 Task: Make in the project CommPlan an epic 'Helpdesk Ticketing System Implementation'. Create in the project CommPlan an epic 'IT Asset Management Implementation'. Add in the project CommPlan an epic 'Desktop and Mobile Device Security'
Action: Mouse moved to (64, 55)
Screenshot: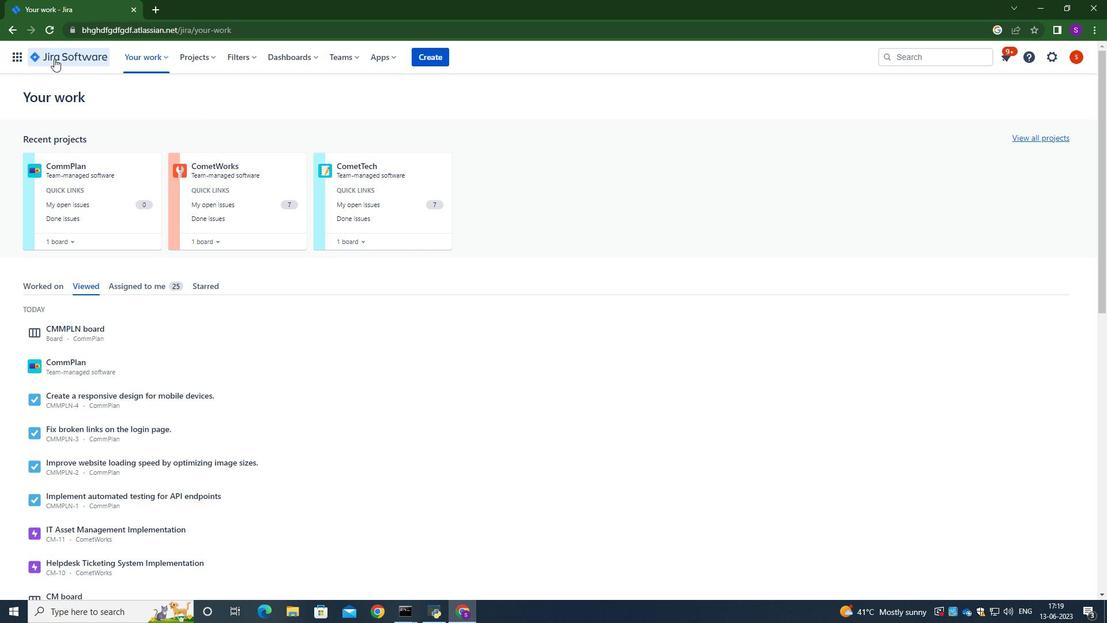 
Action: Mouse pressed left at (64, 55)
Screenshot: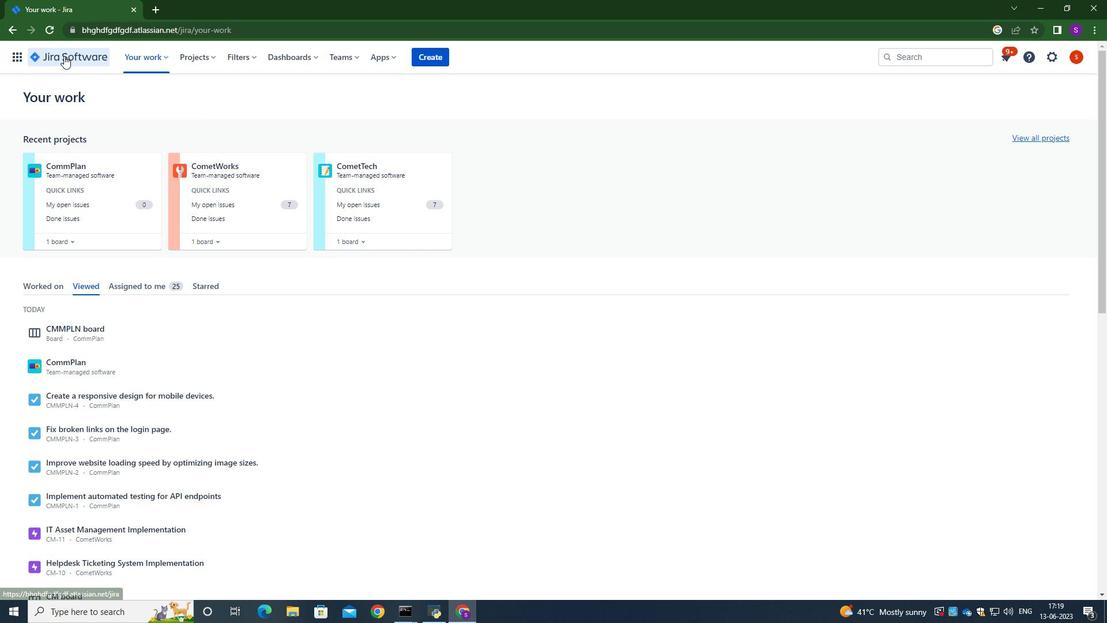 
Action: Mouse moved to (200, 59)
Screenshot: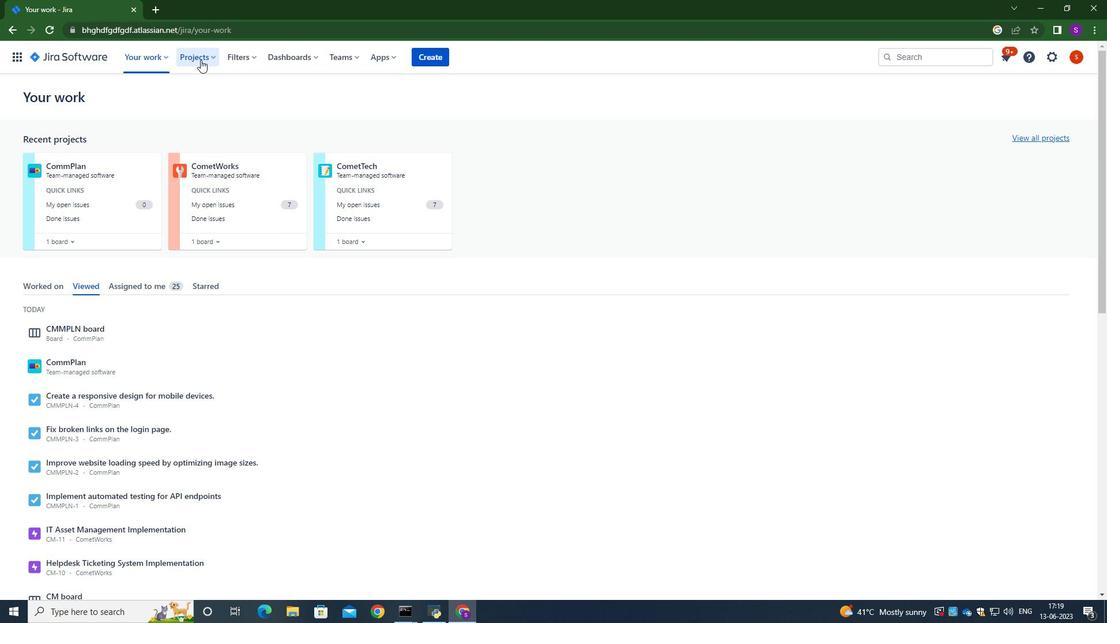 
Action: Mouse pressed left at (200, 59)
Screenshot: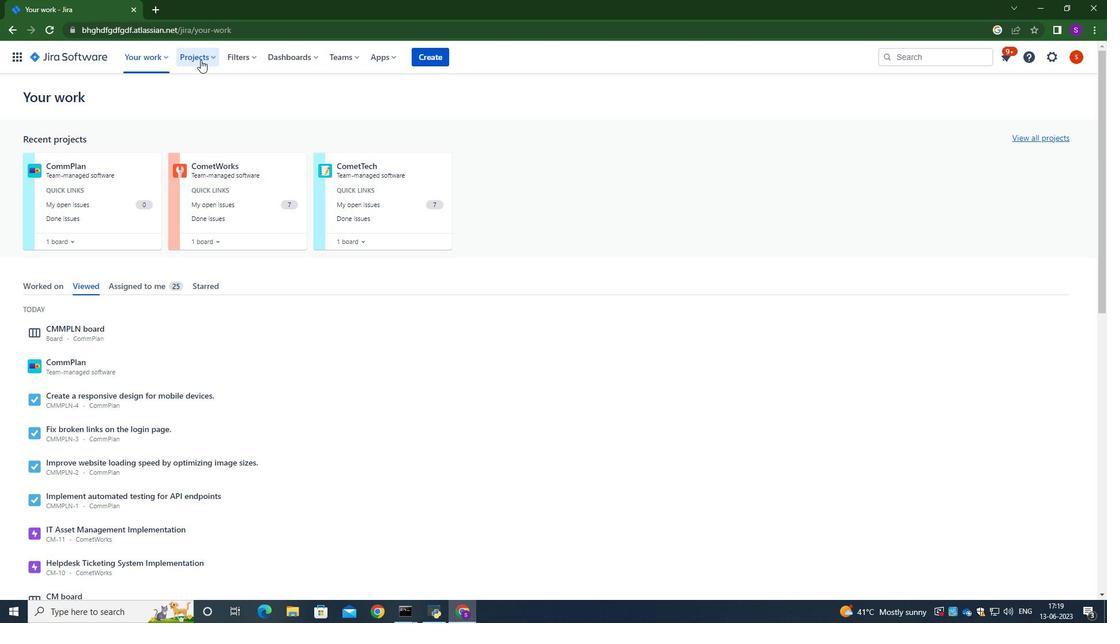 
Action: Mouse moved to (221, 120)
Screenshot: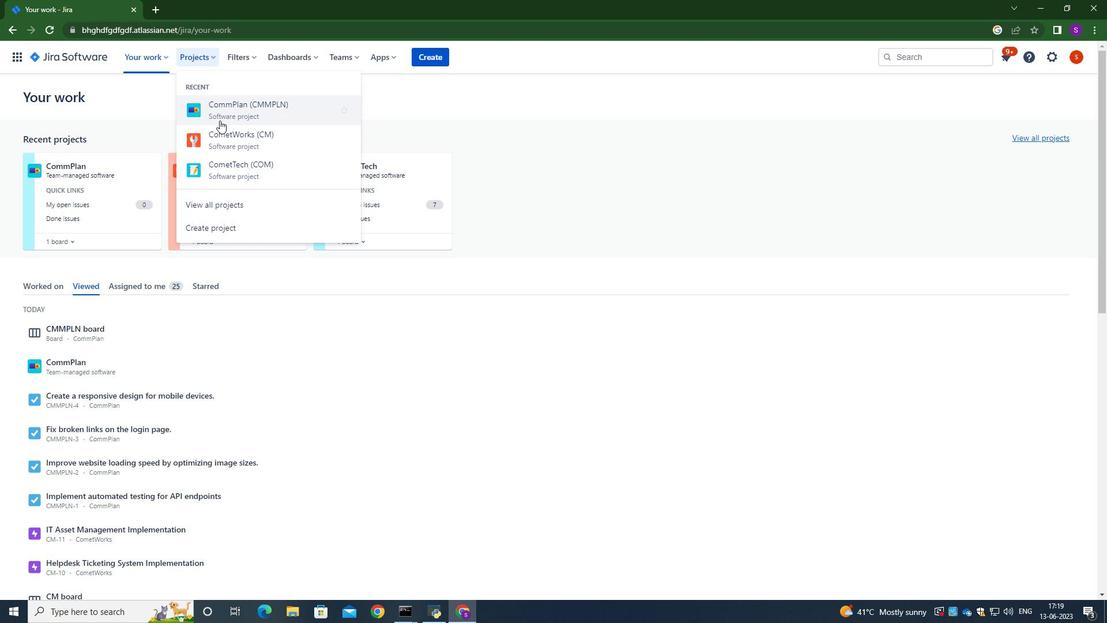 
Action: Mouse pressed left at (221, 120)
Screenshot: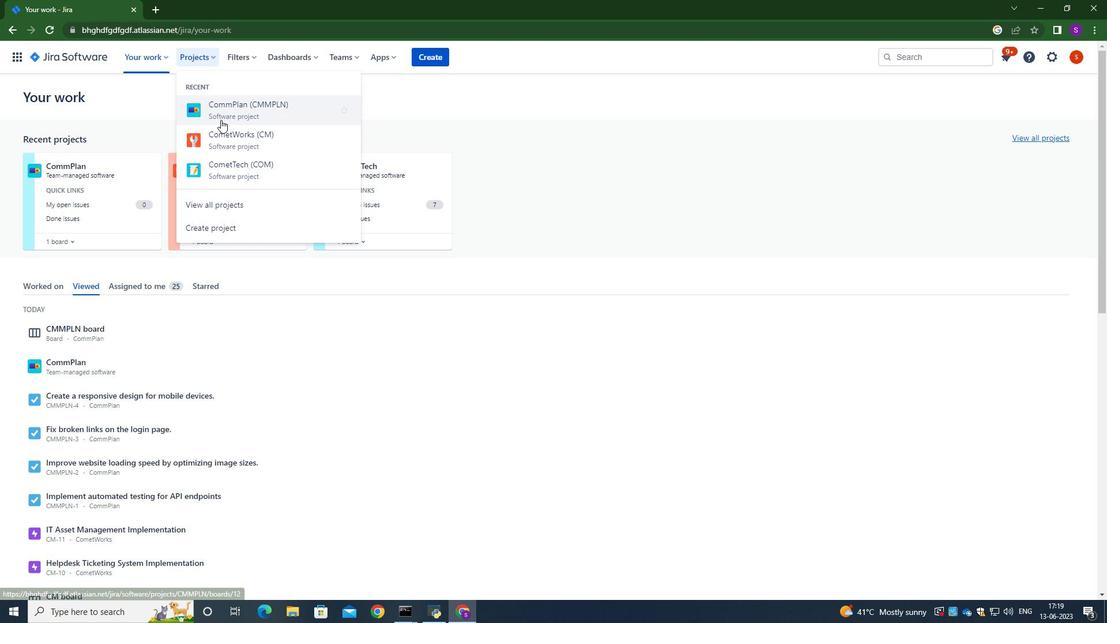 
Action: Mouse moved to (61, 173)
Screenshot: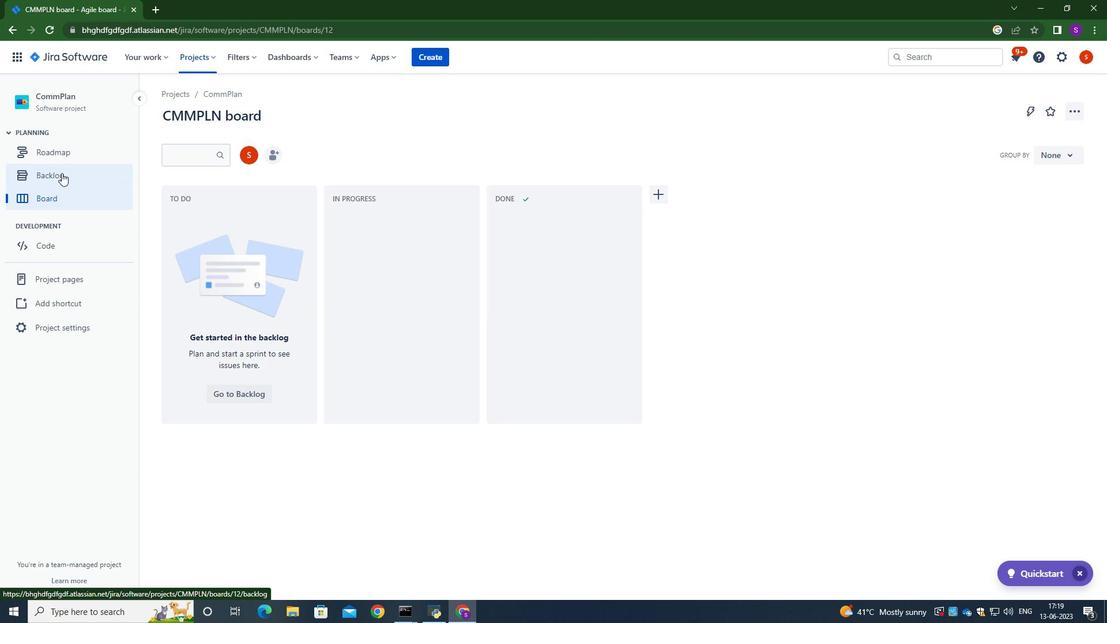 
Action: Mouse pressed left at (61, 173)
Screenshot: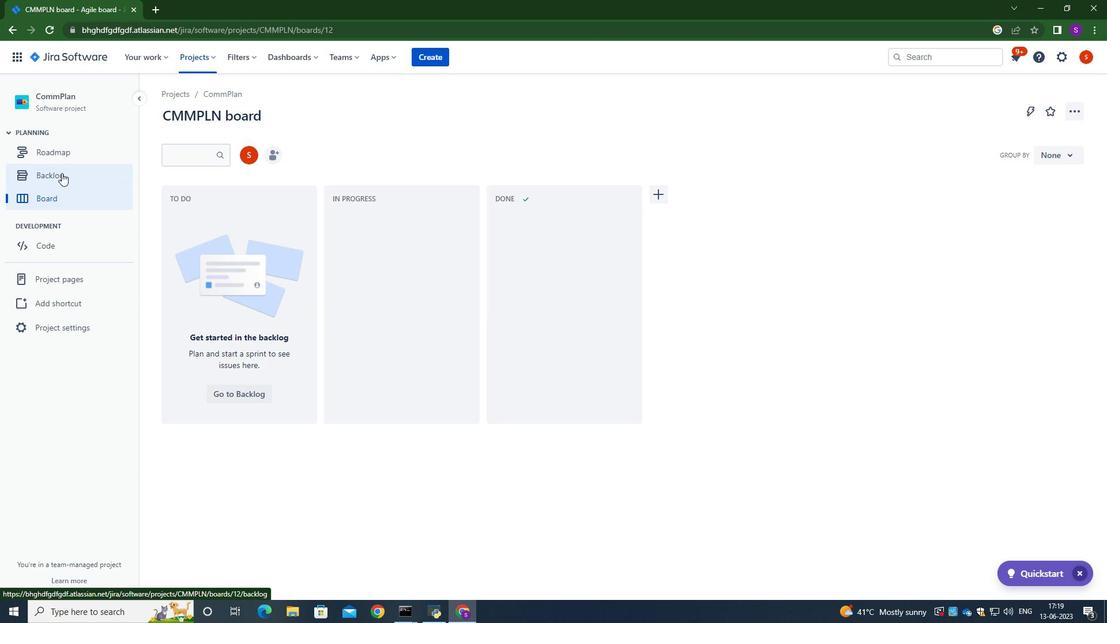 
Action: Mouse moved to (339, 146)
Screenshot: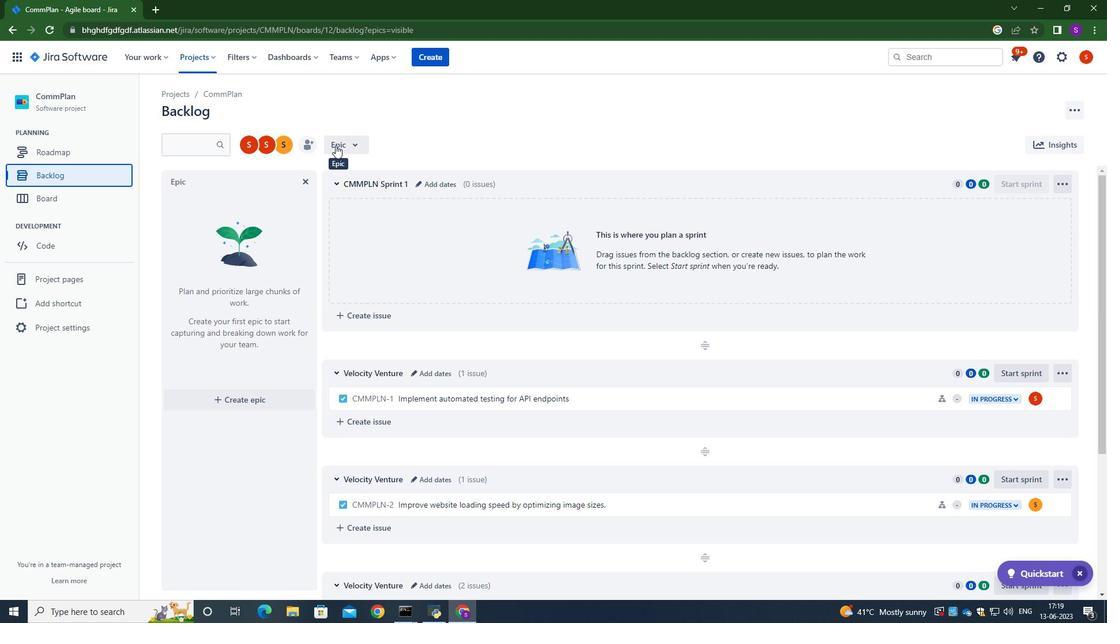 
Action: Mouse pressed left at (339, 146)
Screenshot: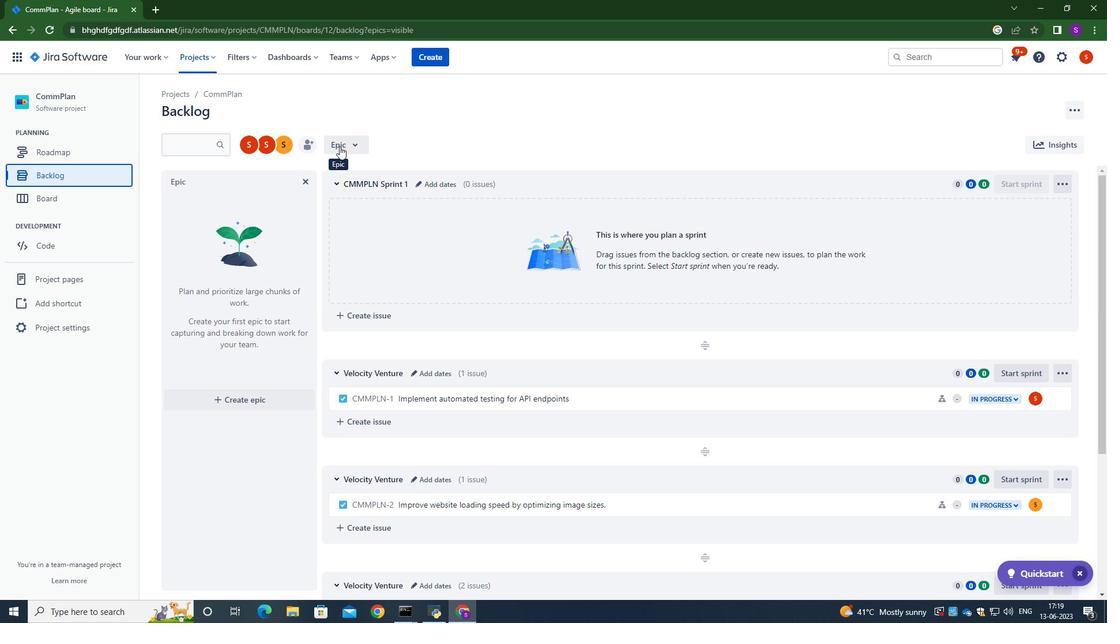 
Action: Mouse moved to (226, 404)
Screenshot: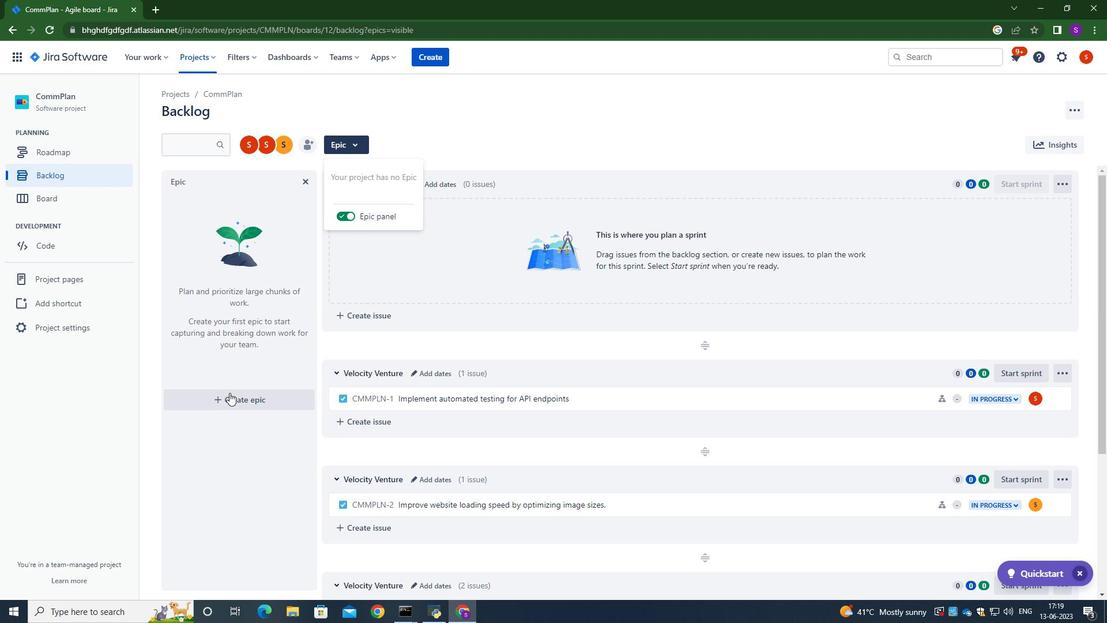 
Action: Mouse pressed left at (226, 404)
Screenshot: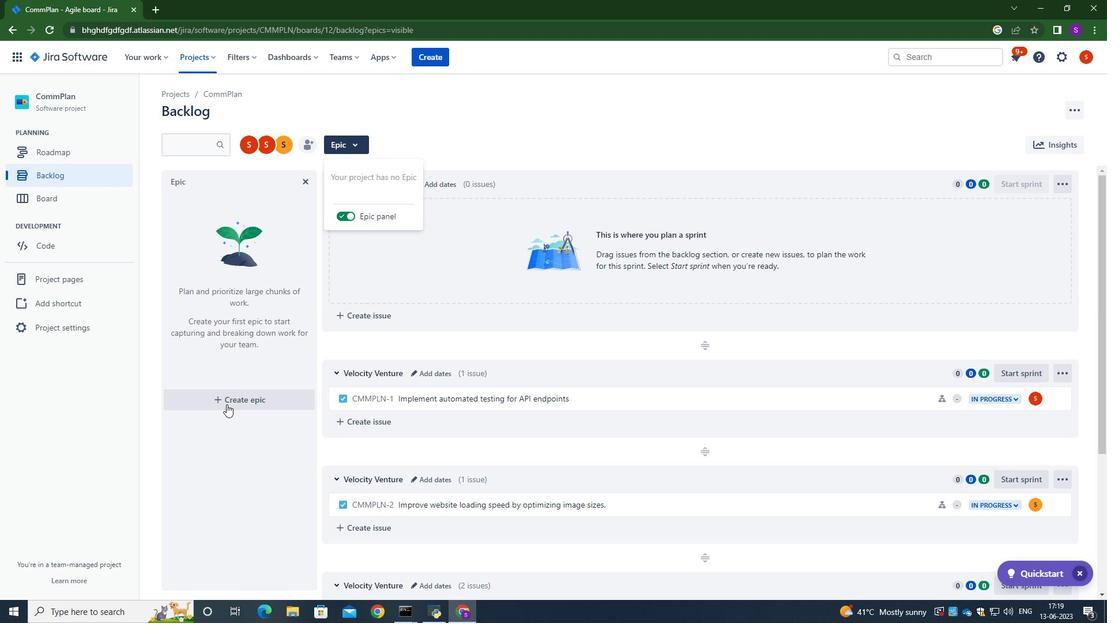 
Action: Mouse moved to (234, 393)
Screenshot: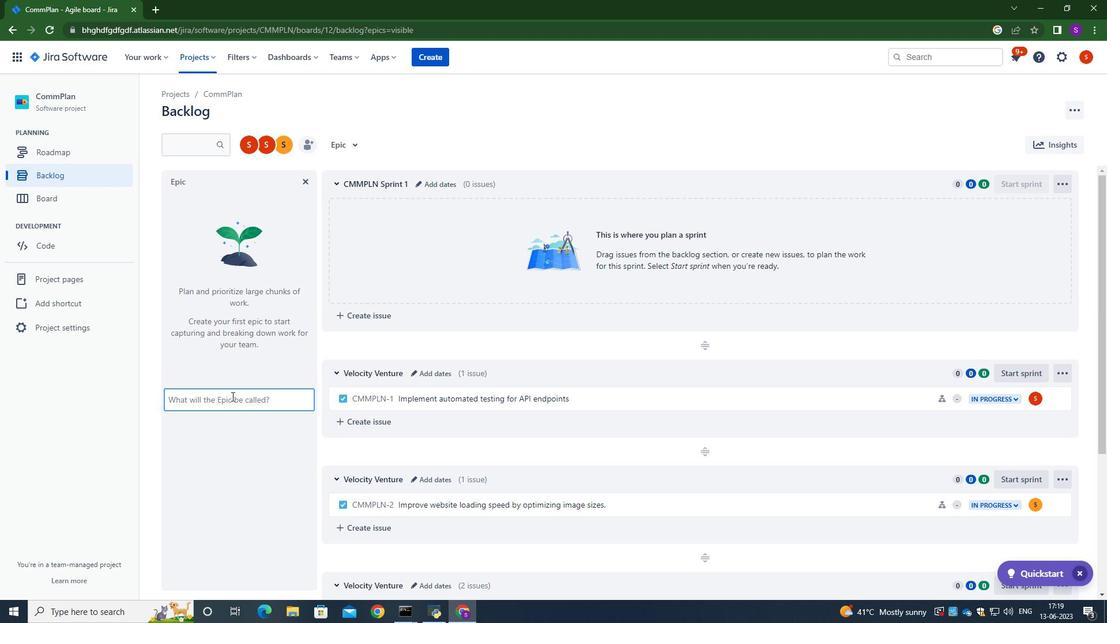 
Action: Key pressed <Key.caps_lock>H<Key.caps_lock>elpdesk<Key.space><Key.caps_lock>T<Key.caps_lock>icketing<Key.space><Key.caps_lock>S<Key.caps_lock>ystem<Key.space><Key.caps_lock>I<Key.caps_lock>mplementation<Key.enter><Key.caps_lock>IT<Key.space><Key.caps_lock><Key.caps_lock>A<Key.caps_lock>sset
Screenshot: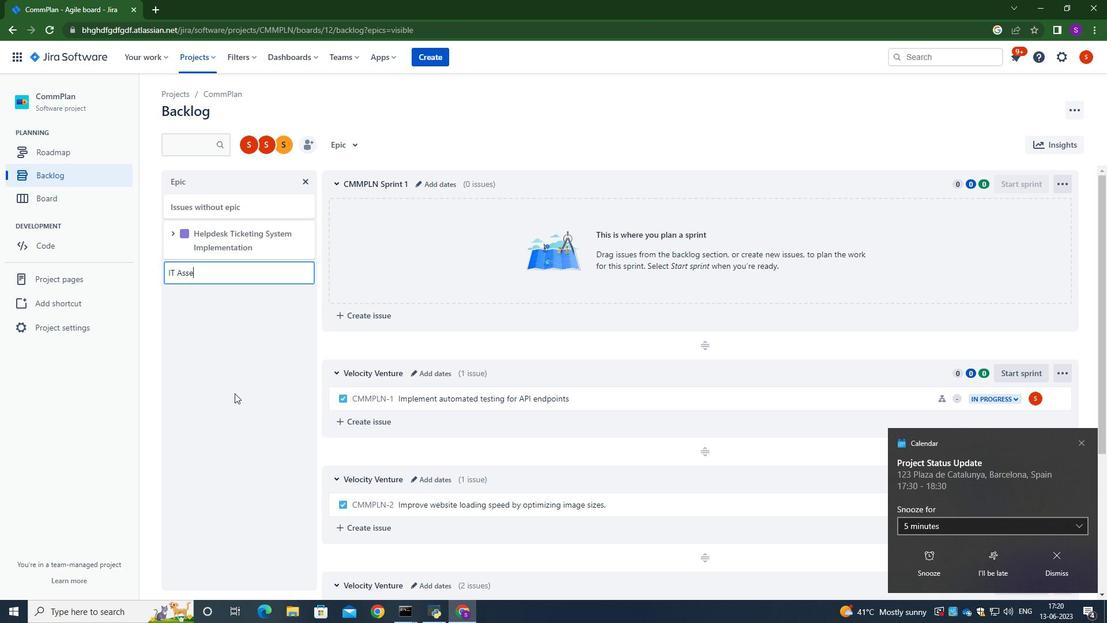 
Action: Mouse moved to (1052, 568)
Screenshot: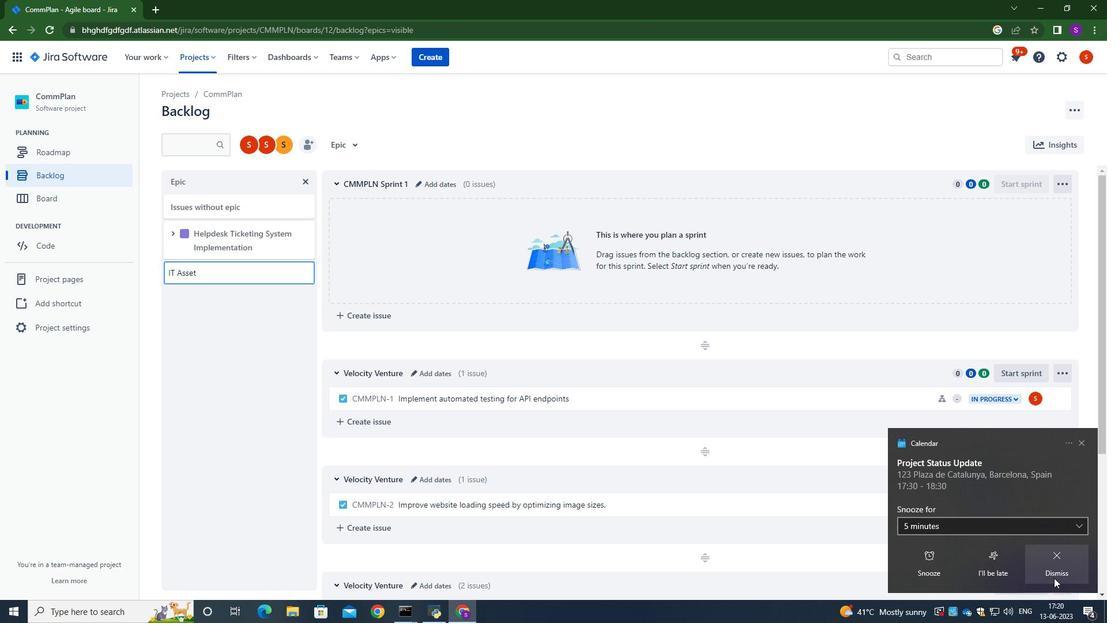 
Action: Mouse pressed left at (1052, 568)
Screenshot: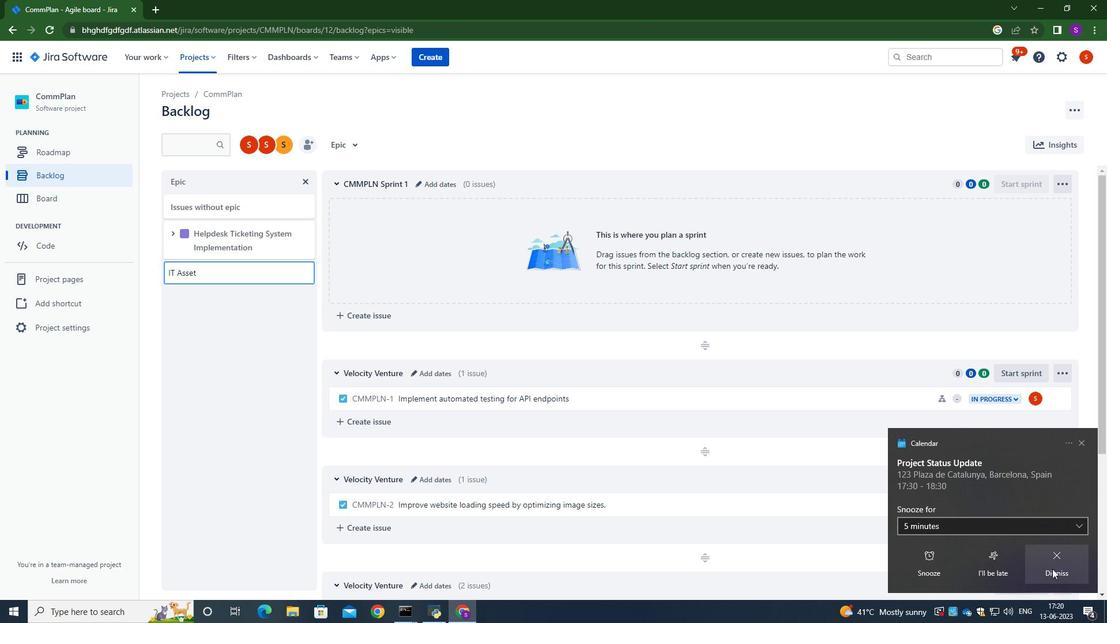 
Action: Mouse moved to (249, 272)
Screenshot: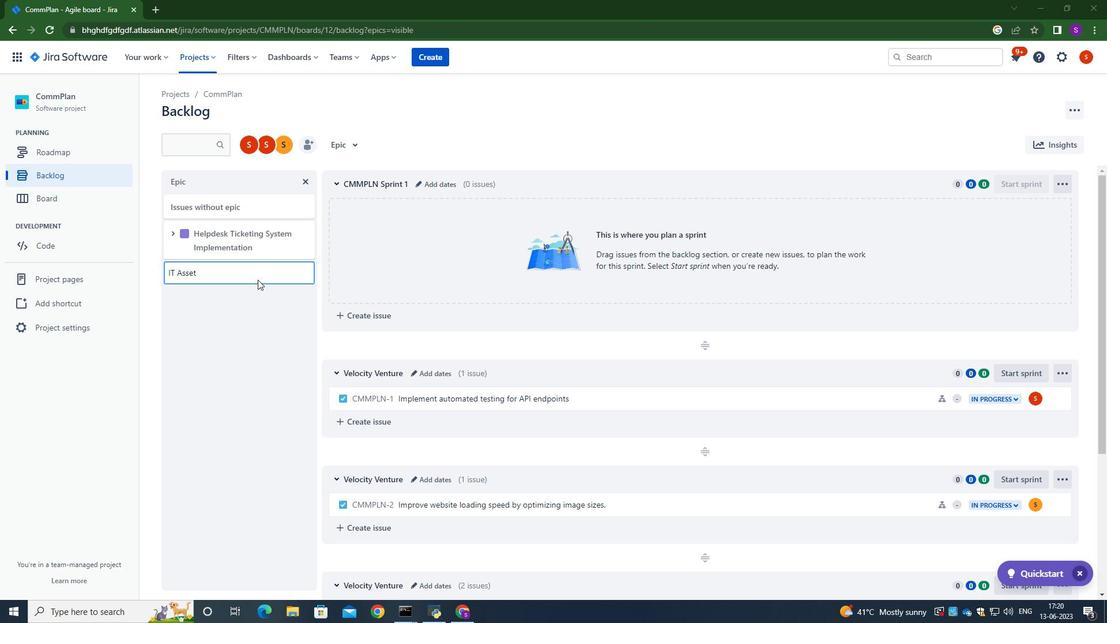 
Action: Mouse pressed left at (249, 272)
Screenshot: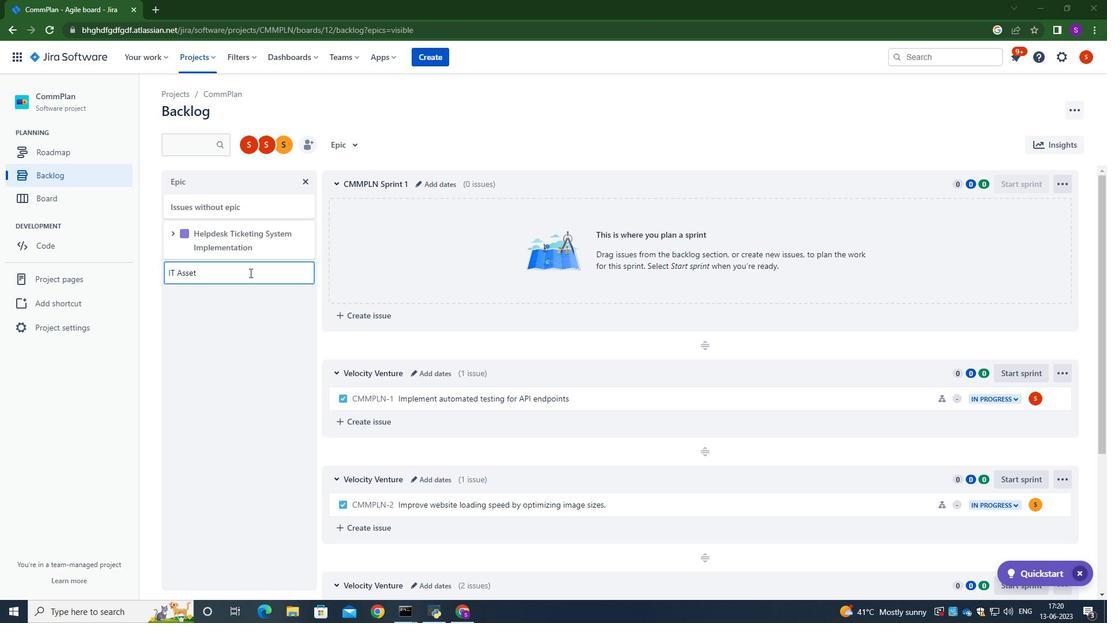 
Action: Key pressed et<Key.space><Key.backspace><Key.backspace><Key.space><Key.backspace><Key.backspace><Key.backspace><Key.backspace>et<Key.space><Key.caps_lock>M<Key.caps_lock>anagement<Key.space><Key.caps_lock>I<Key.caps_lock>mplementation<Key.enter>
Screenshot: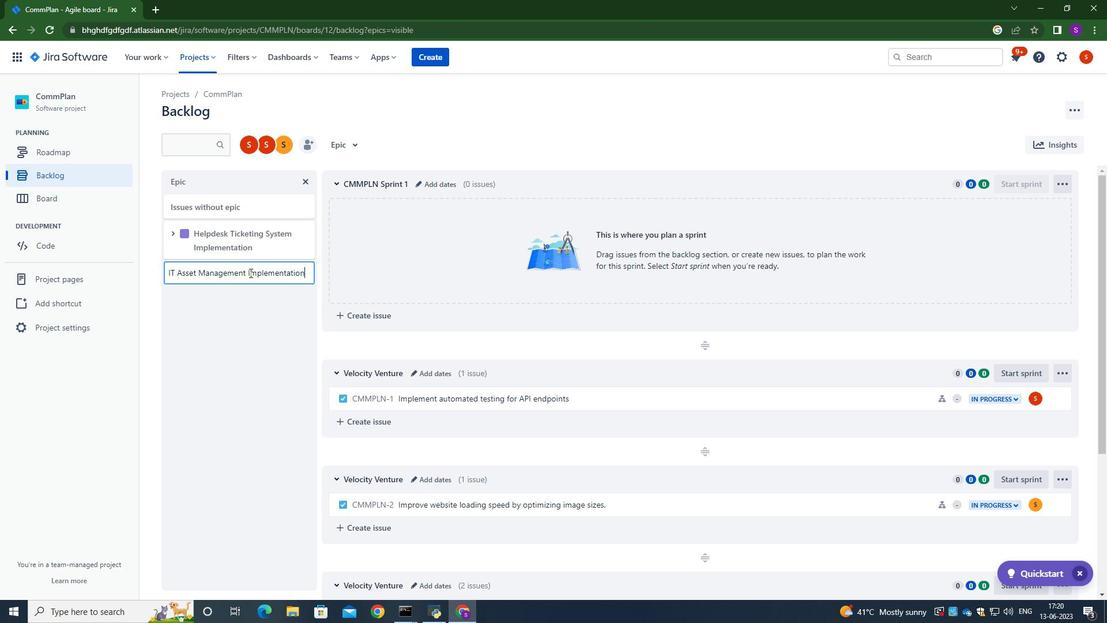
Action: Mouse moved to (227, 311)
Screenshot: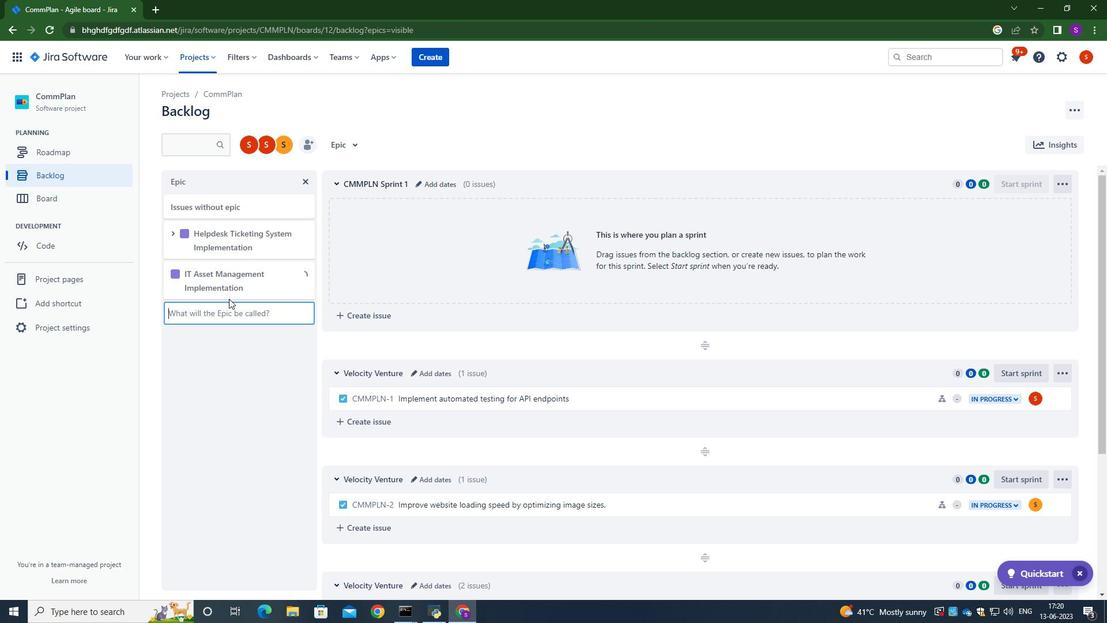 
Action: Mouse pressed left at (227, 311)
Screenshot: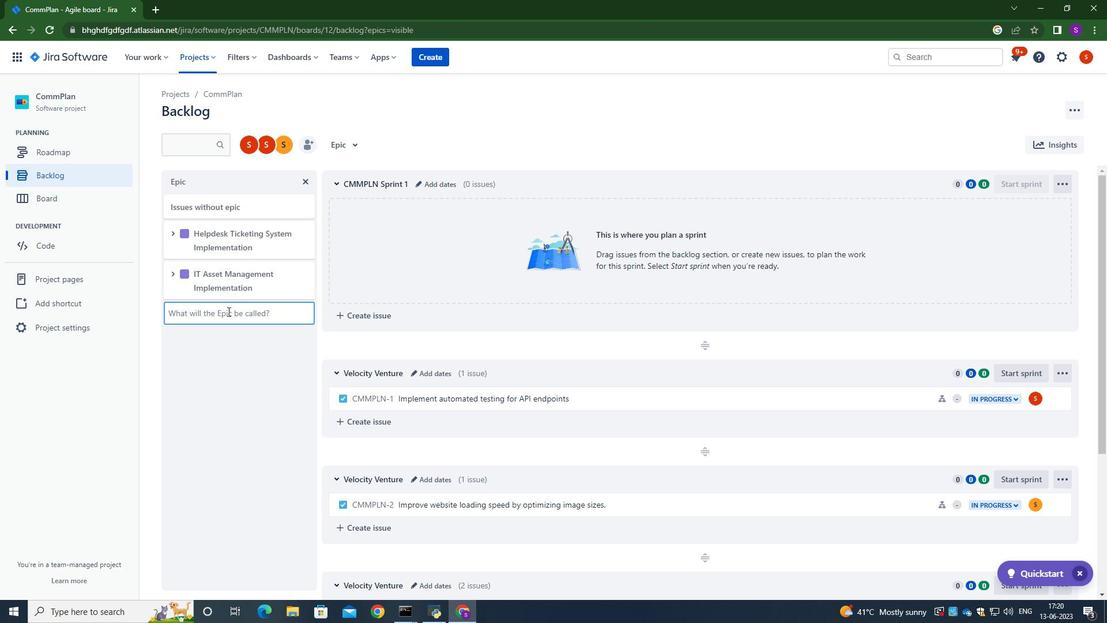 
Action: Key pressed <Key.caps_lock>D<Key.caps_lock>esktop<Key.space><Key.caps_lock><Key.caps_lock>and<Key.space><Key.caps_lock>M<Key.caps_lock>obile<Key.space><Key.caps_lock>D<Key.caps_lock>evice<Key.space><Key.caps_lock>S<Key.caps_lock>ecurity<Key.enter>
Screenshot: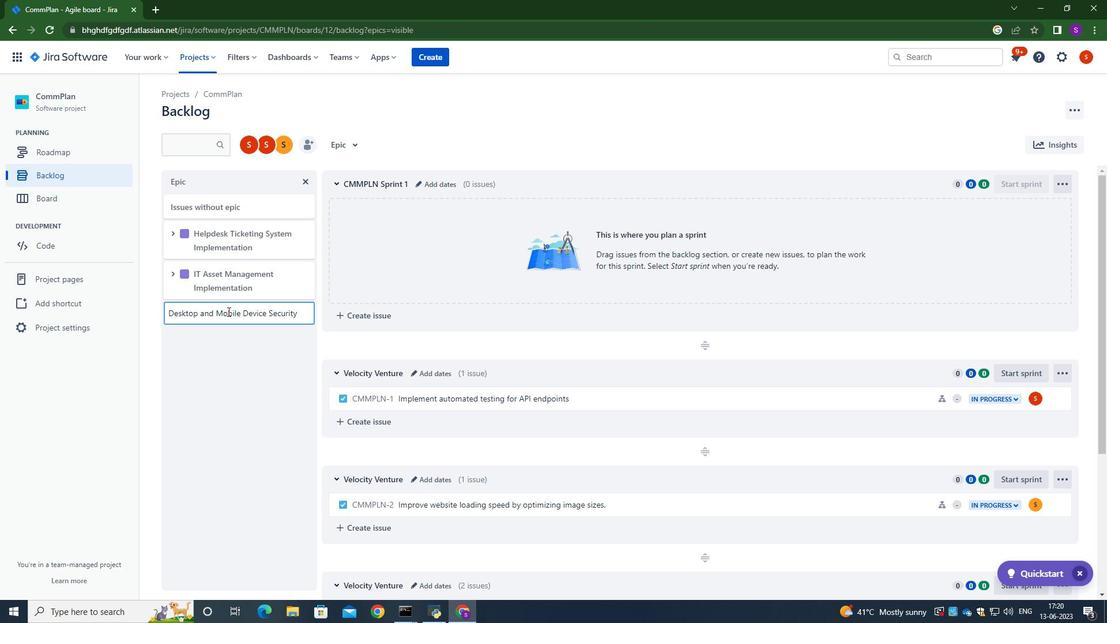 
Action: Mouse moved to (297, 392)
Screenshot: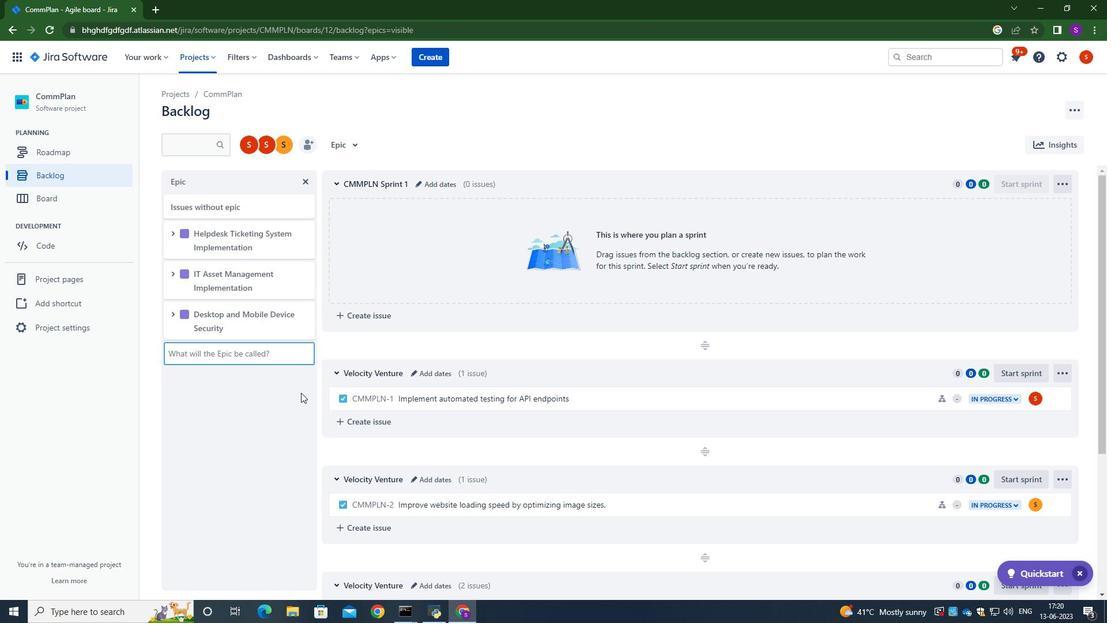 
Action: Mouse pressed left at (297, 392)
Screenshot: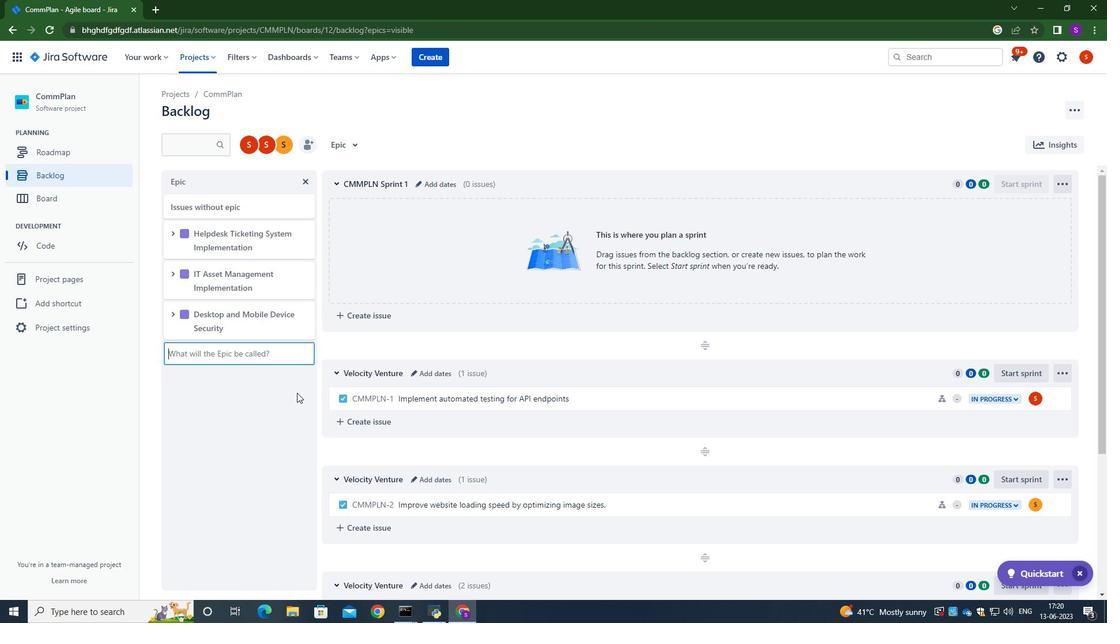 
